 Task: Select connections.
Action: Mouse moved to (620, 58)
Screenshot: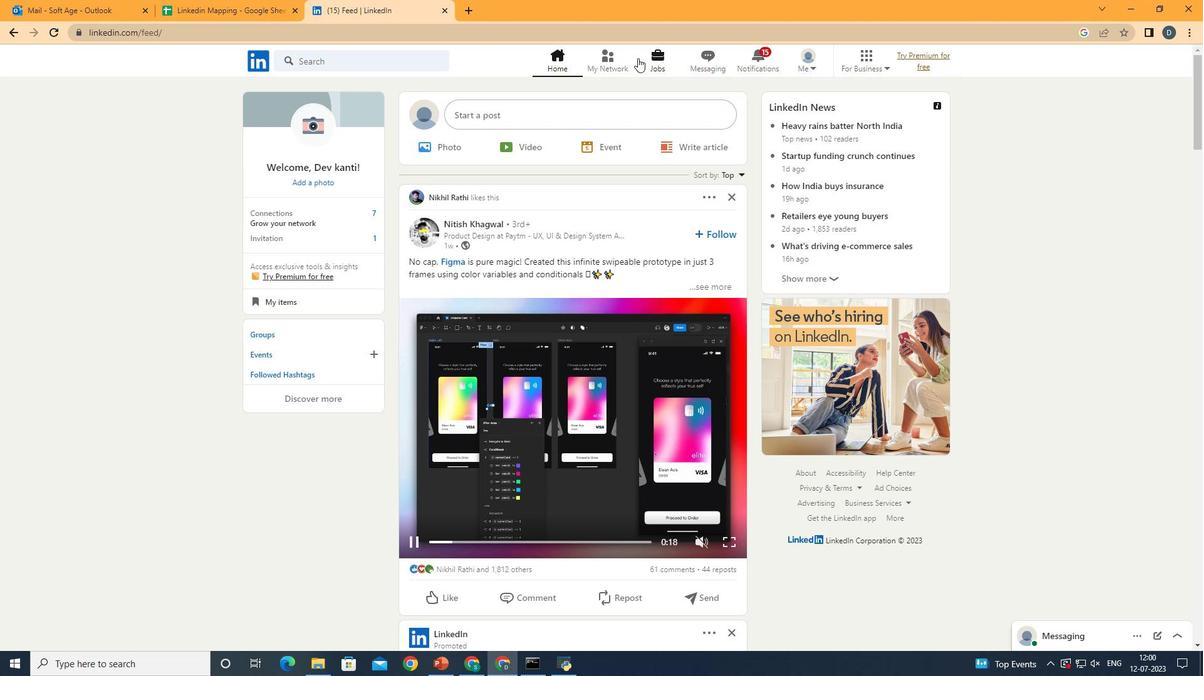 
Action: Mouse pressed left at (620, 58)
Screenshot: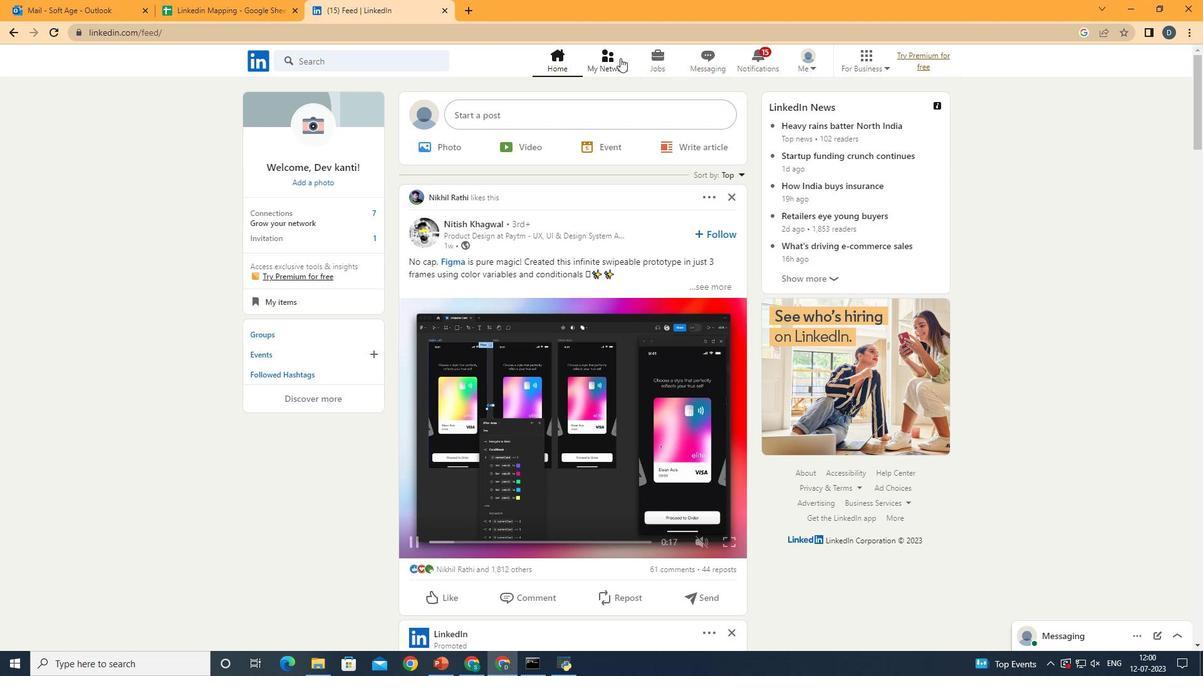
Action: Mouse moved to (388, 157)
Screenshot: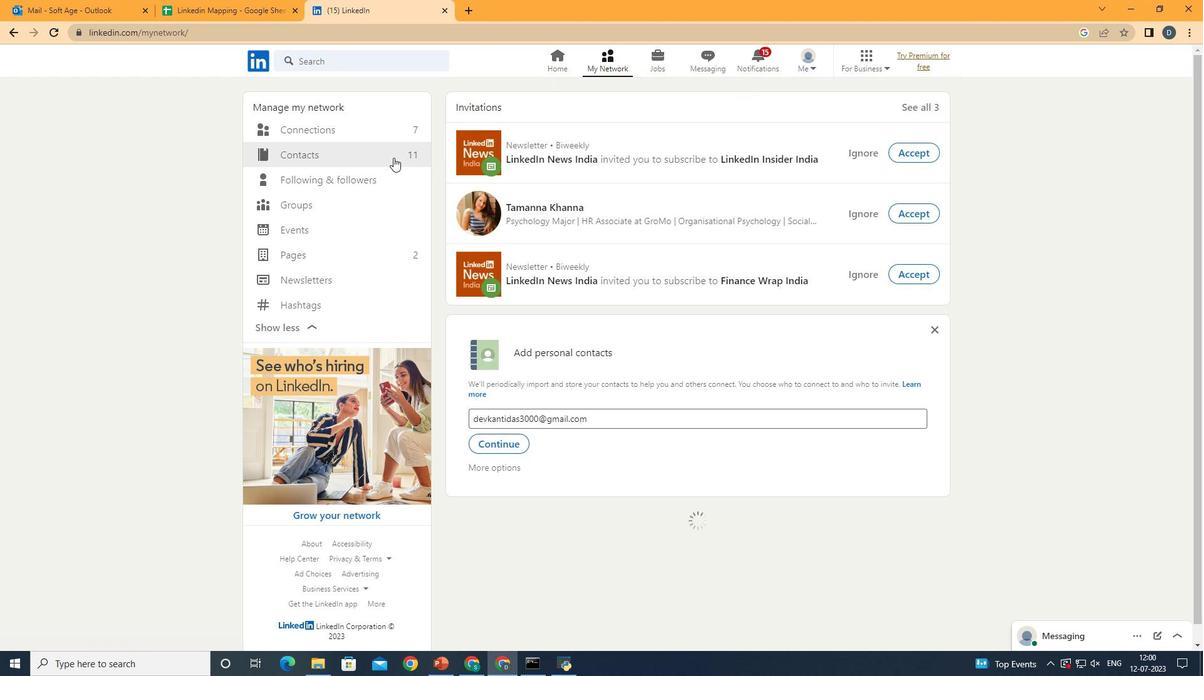 
Action: Mouse pressed left at (388, 157)
Screenshot: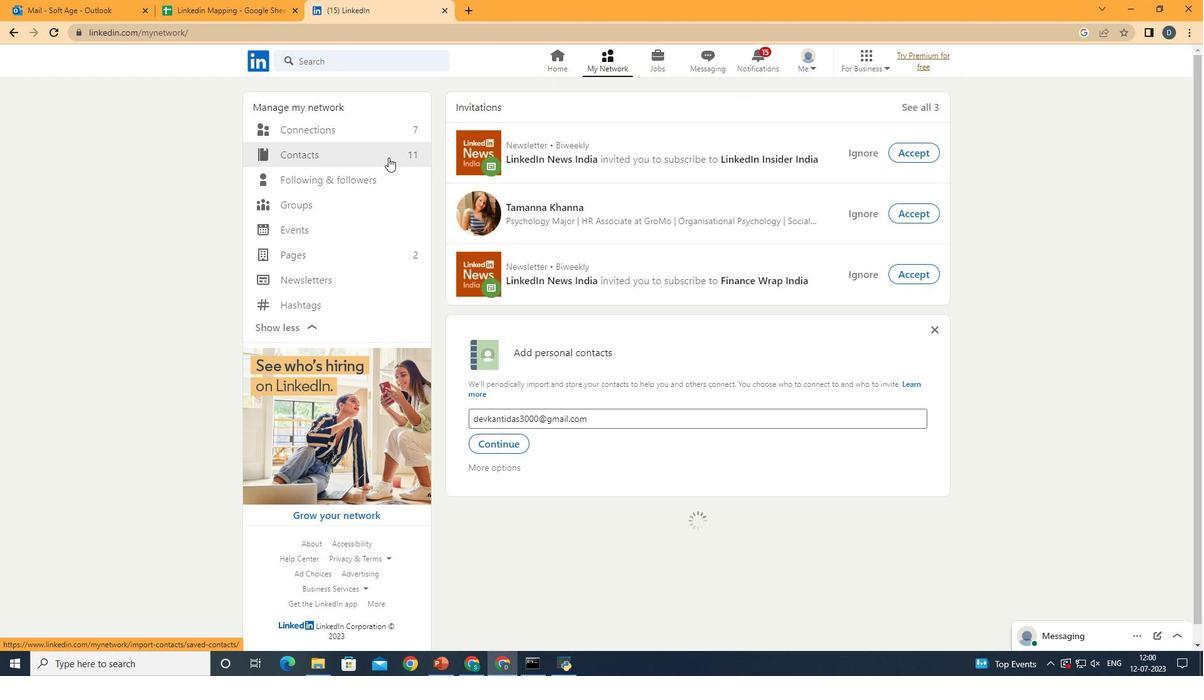 
Action: Mouse moved to (409, 152)
Screenshot: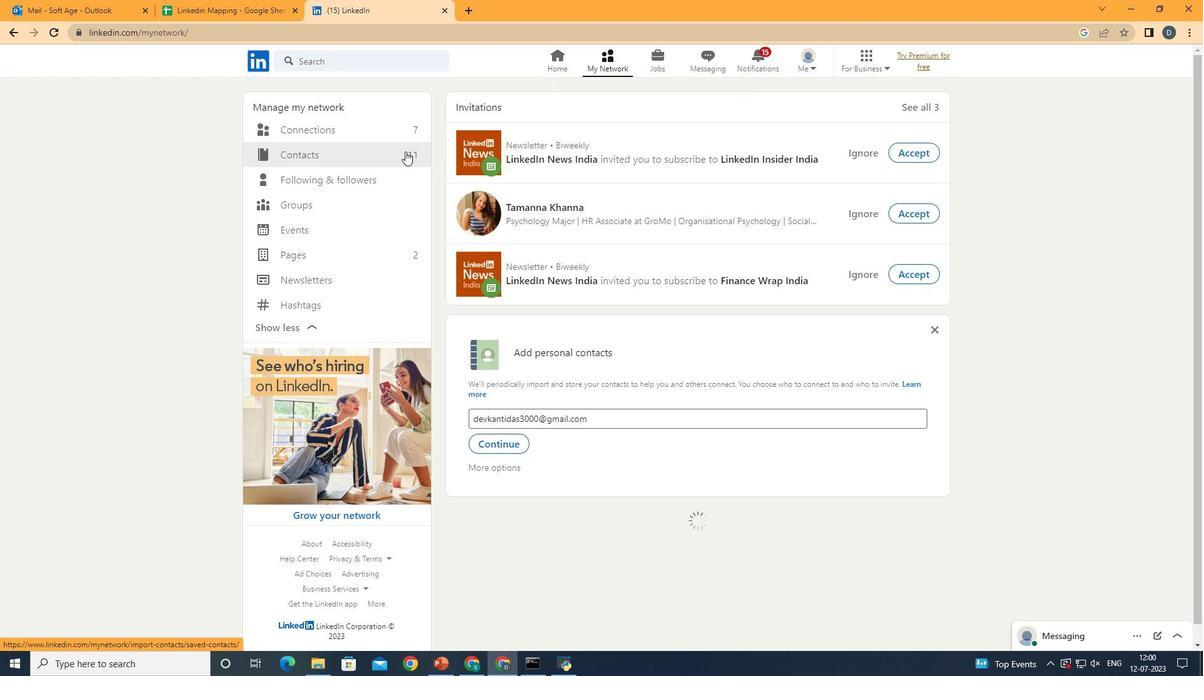 
Action: Mouse pressed left at (409, 152)
Screenshot: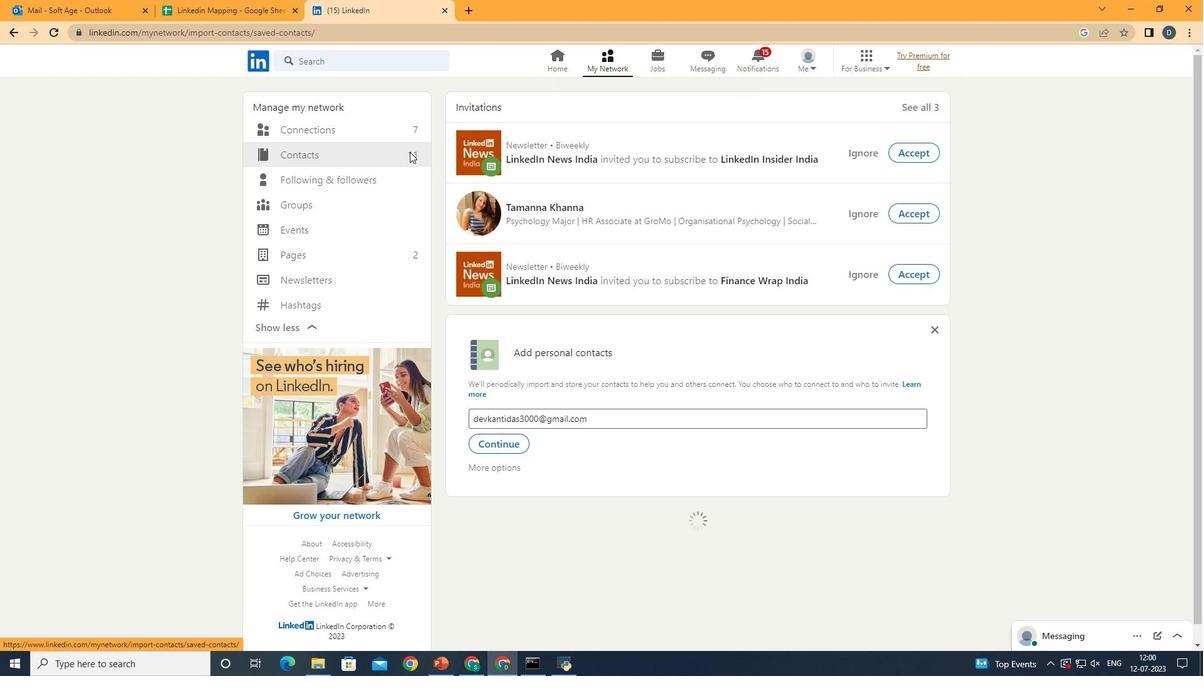 
Action: Mouse moved to (879, 178)
Screenshot: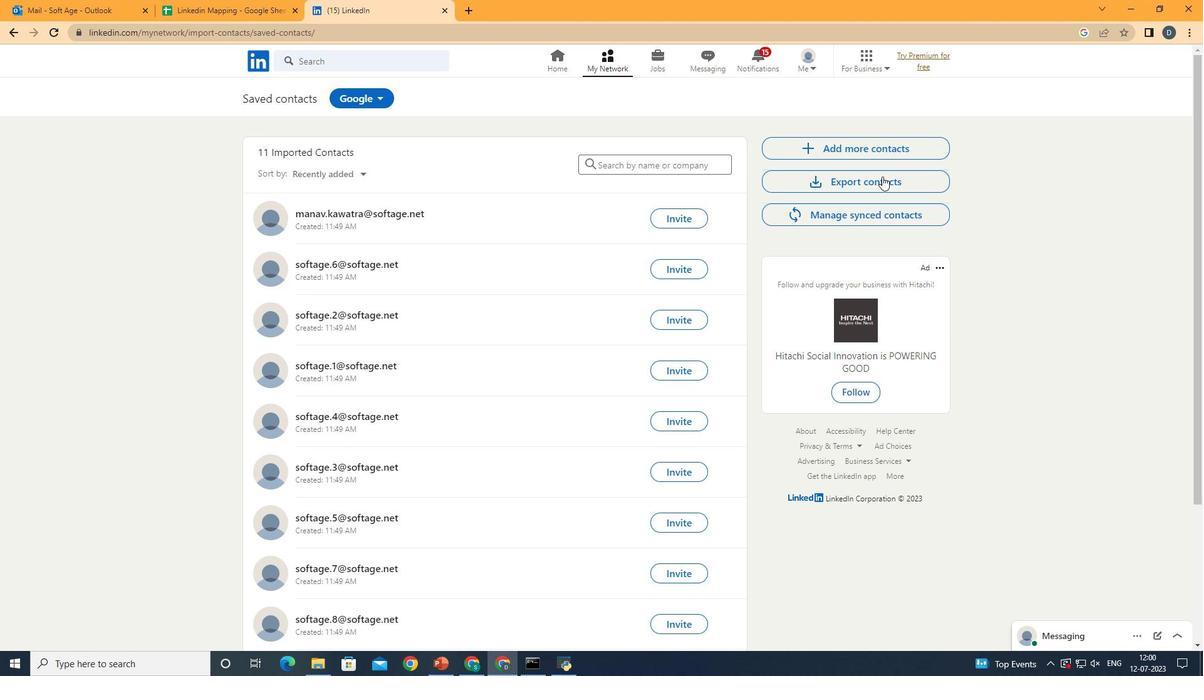 
Action: Mouse pressed left at (879, 178)
Screenshot: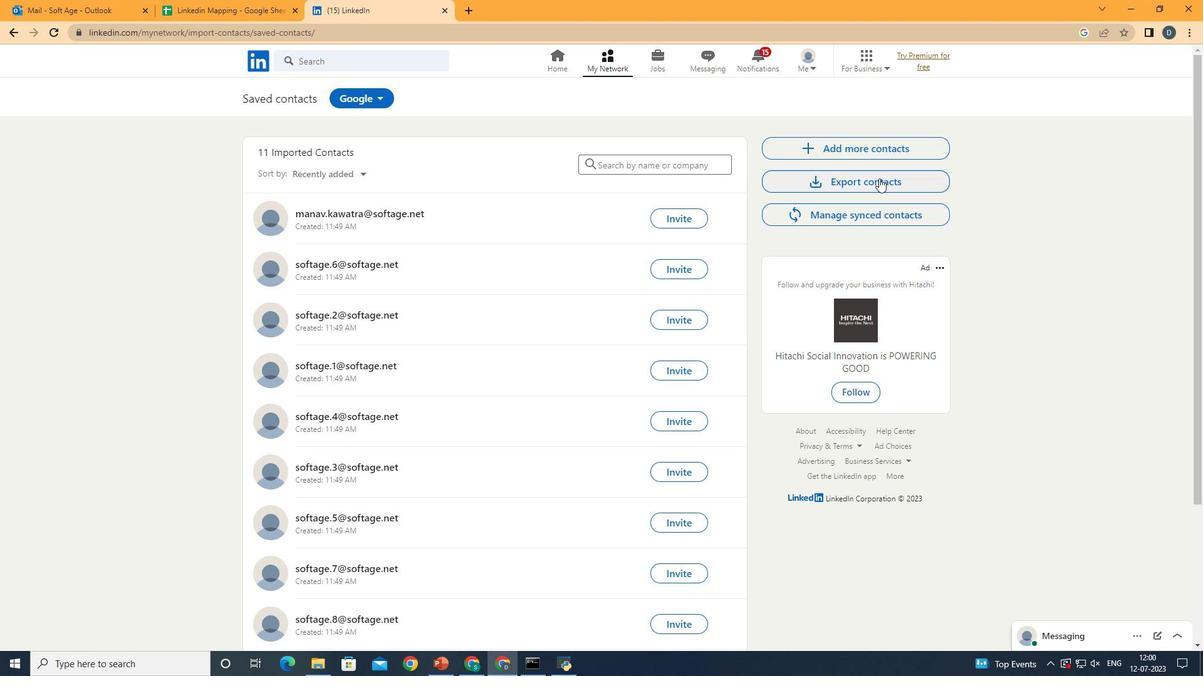 
Action: Mouse moved to (483, 222)
Screenshot: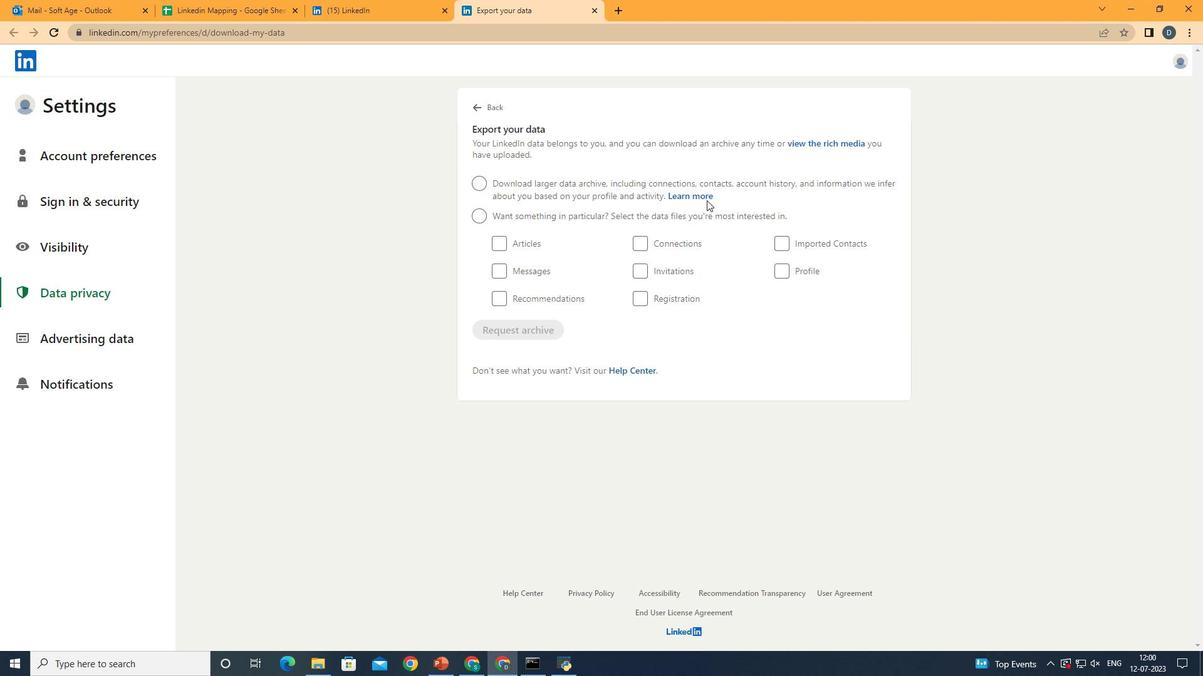 
Action: Mouse pressed left at (483, 222)
Screenshot: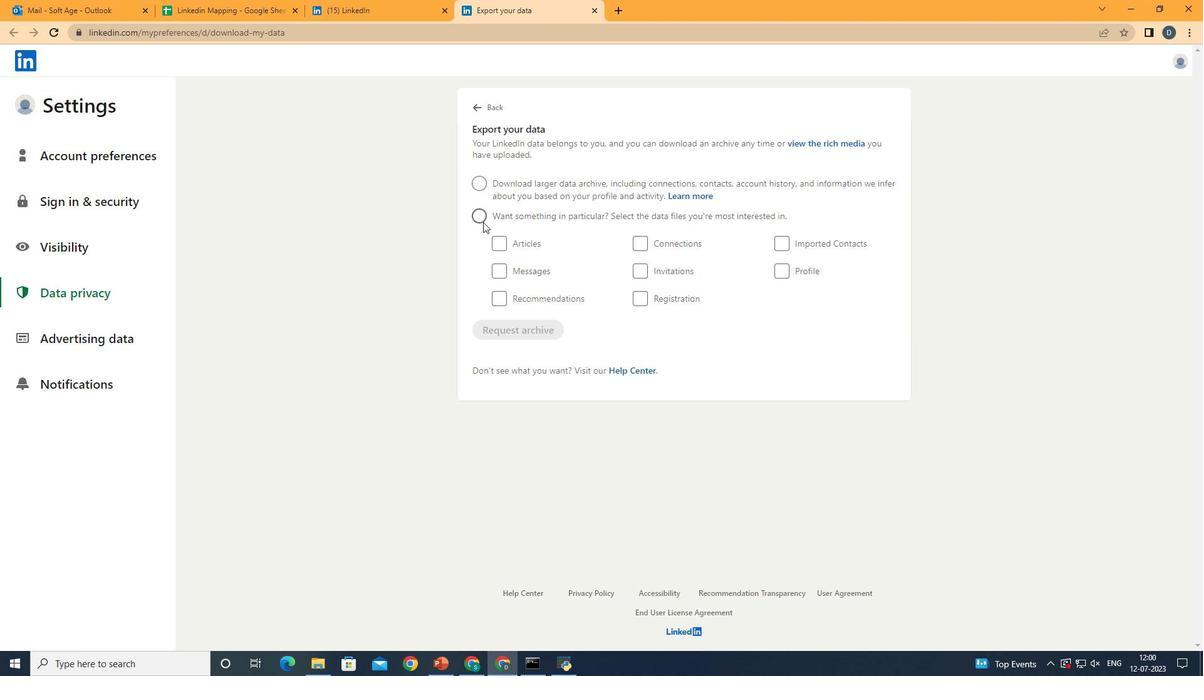 
Action: Mouse moved to (658, 243)
Screenshot: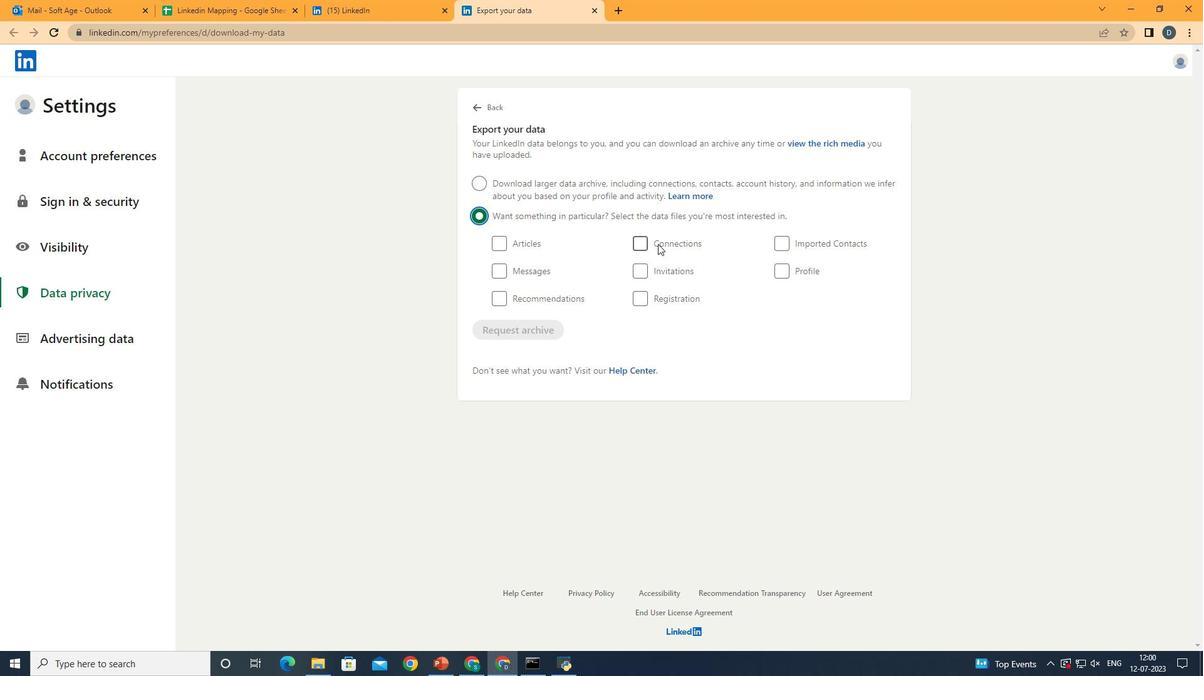 
Action: Mouse pressed left at (658, 243)
Screenshot: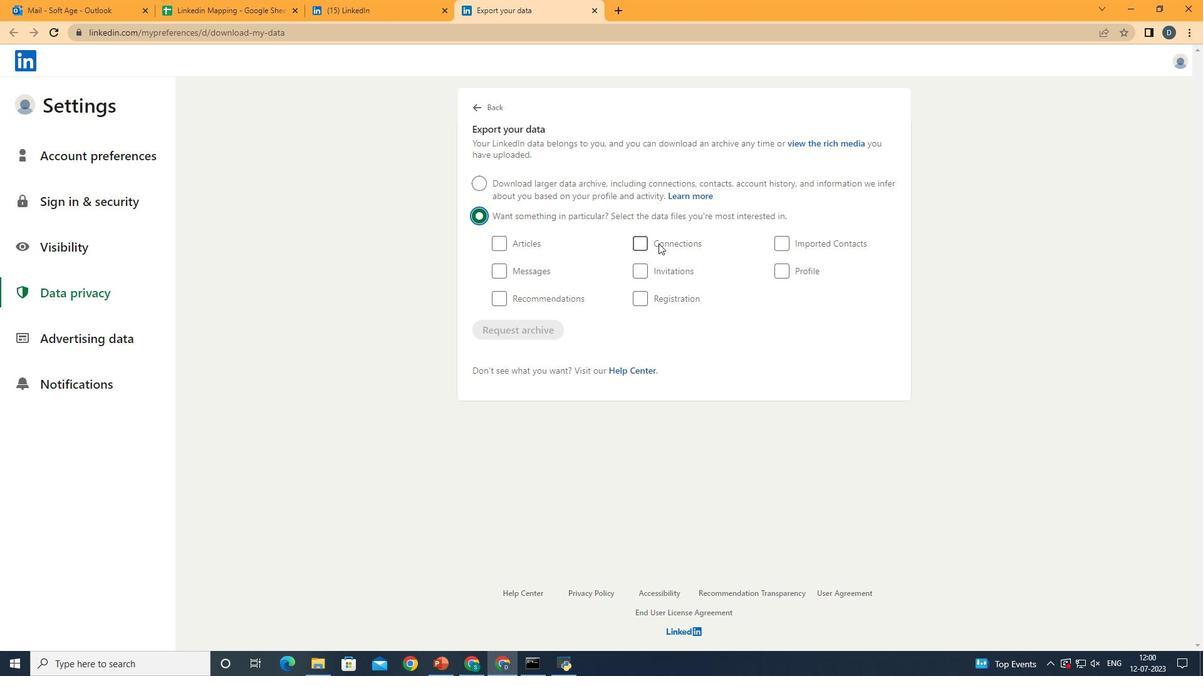 
Action: Mouse moved to (960, 335)
Screenshot: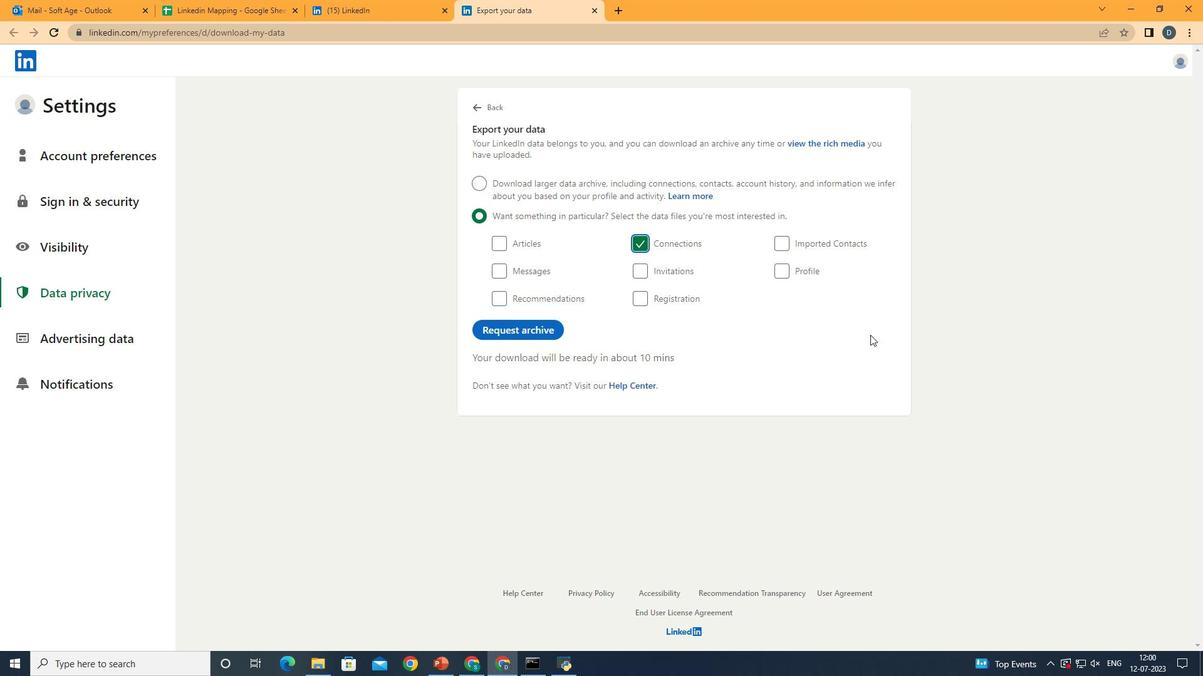 
